 Task: Look for products in the category "Aromatherapy & Essential Oils" from Kuumba Made only.
Action: Mouse pressed left at (267, 118)
Screenshot: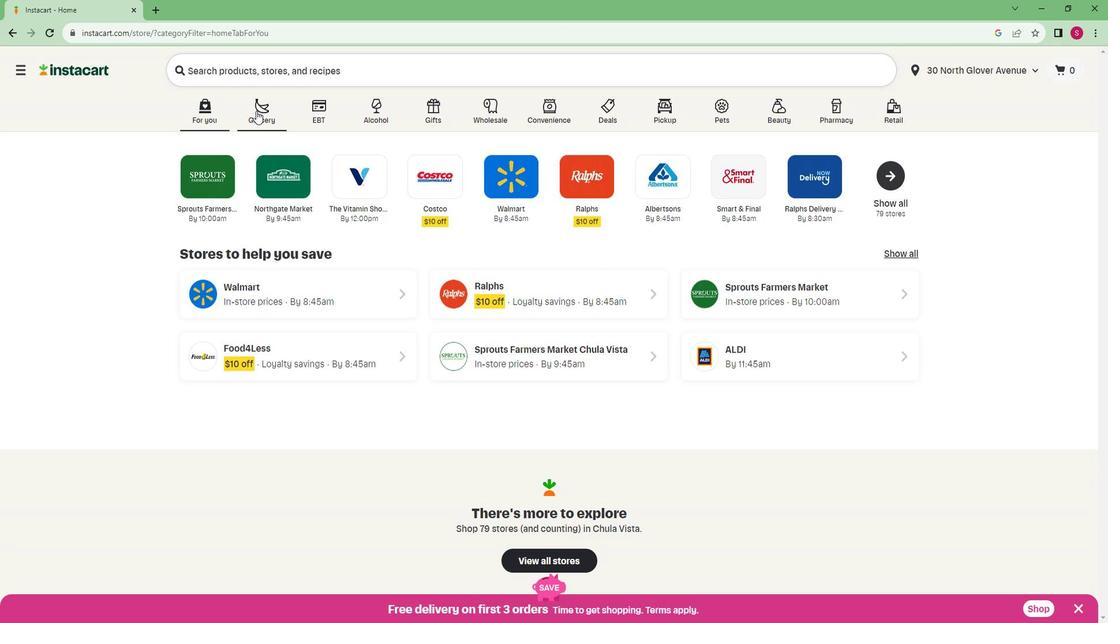 
Action: Mouse moved to (255, 315)
Screenshot: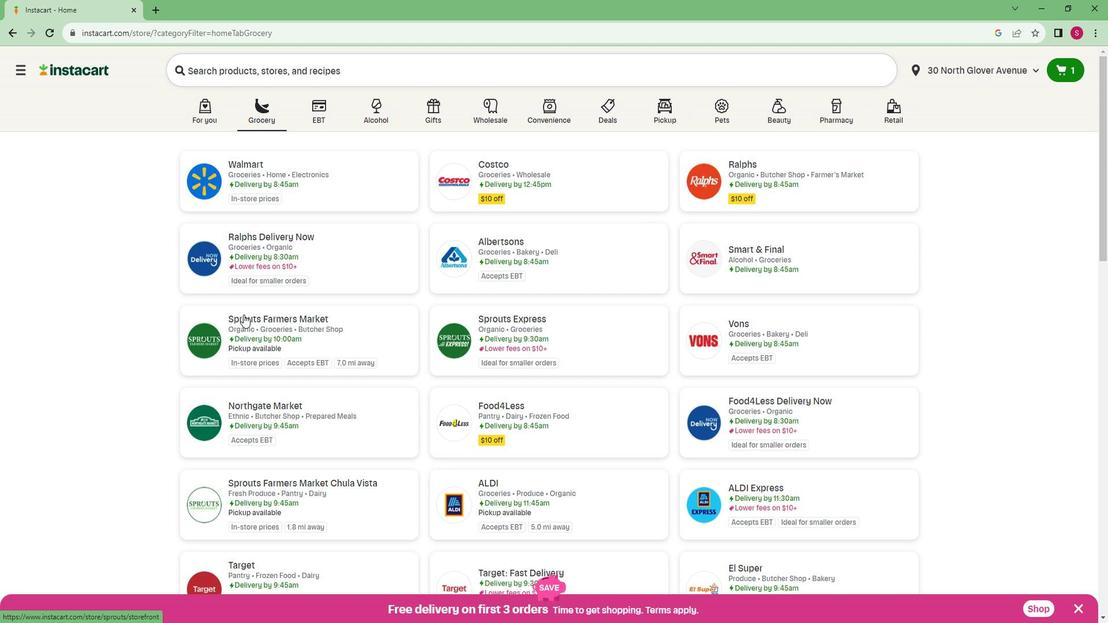 
Action: Mouse pressed left at (255, 315)
Screenshot: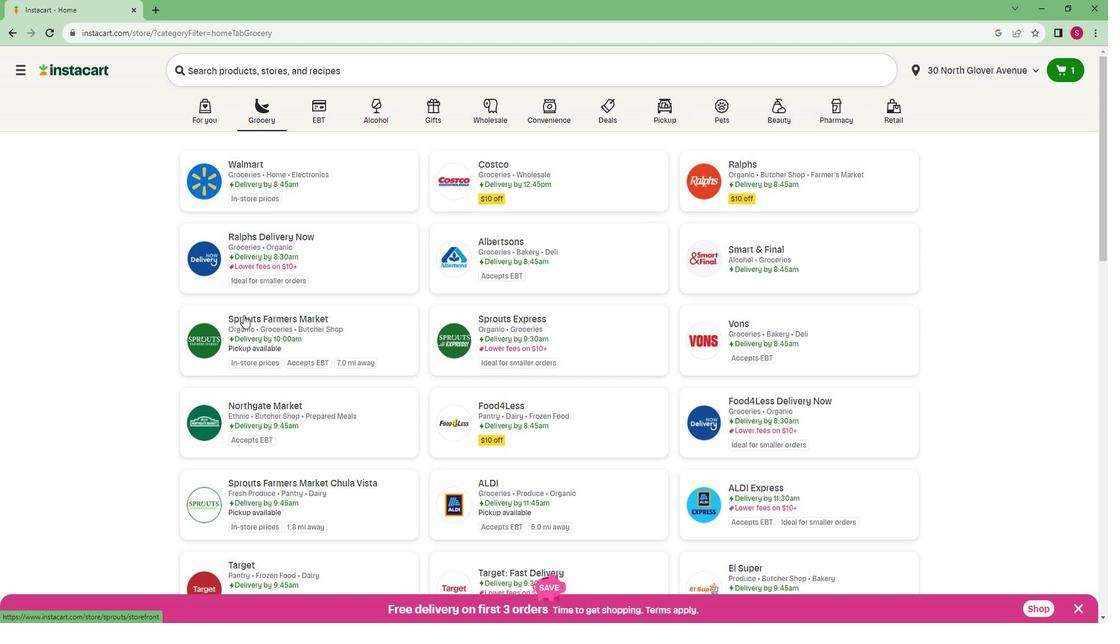 
Action: Mouse moved to (88, 407)
Screenshot: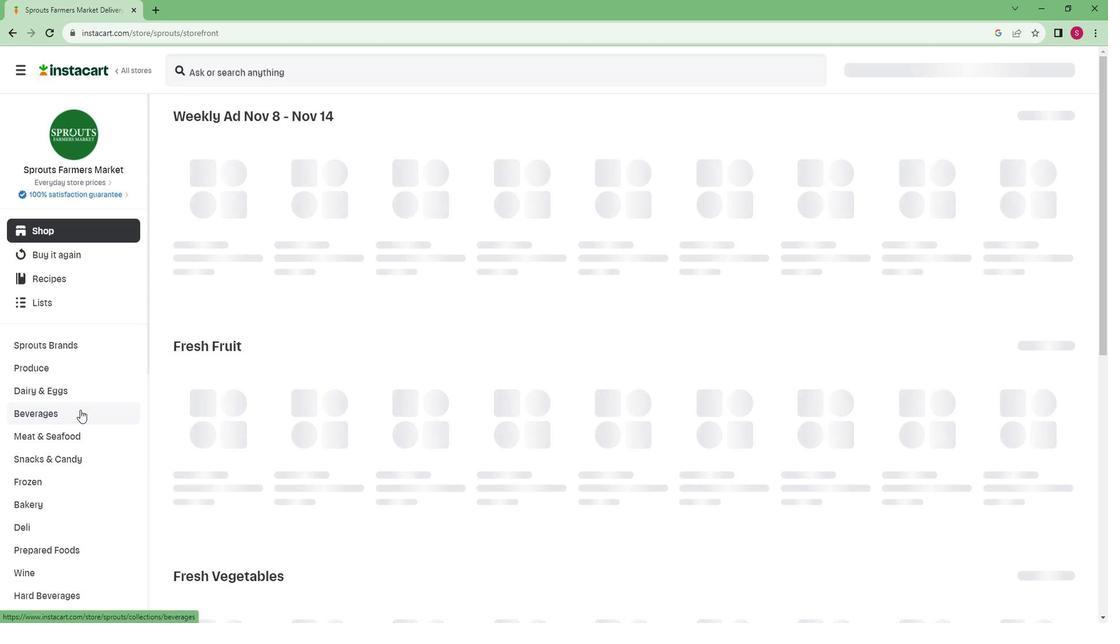 
Action: Mouse scrolled (88, 406) with delta (0, 0)
Screenshot: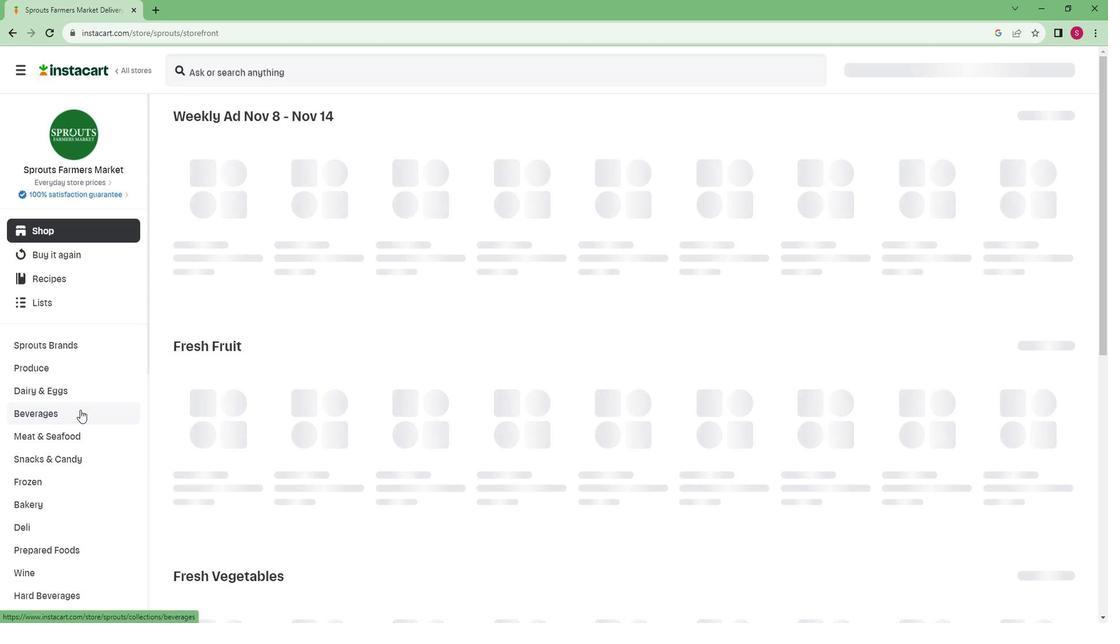 
Action: Mouse moved to (87, 407)
Screenshot: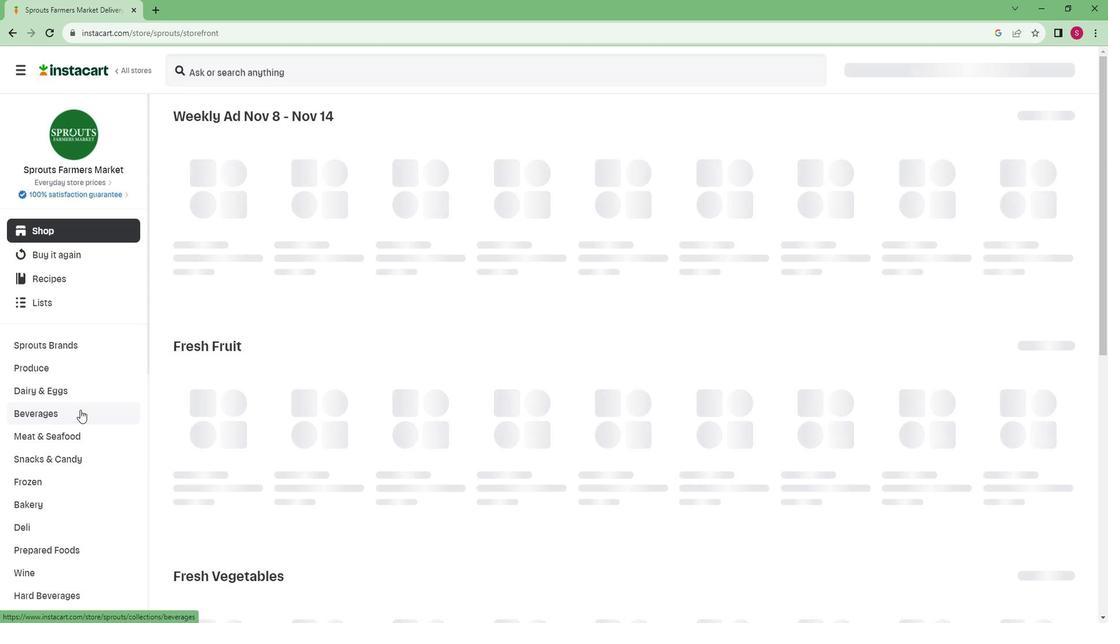 
Action: Mouse scrolled (87, 407) with delta (0, 0)
Screenshot: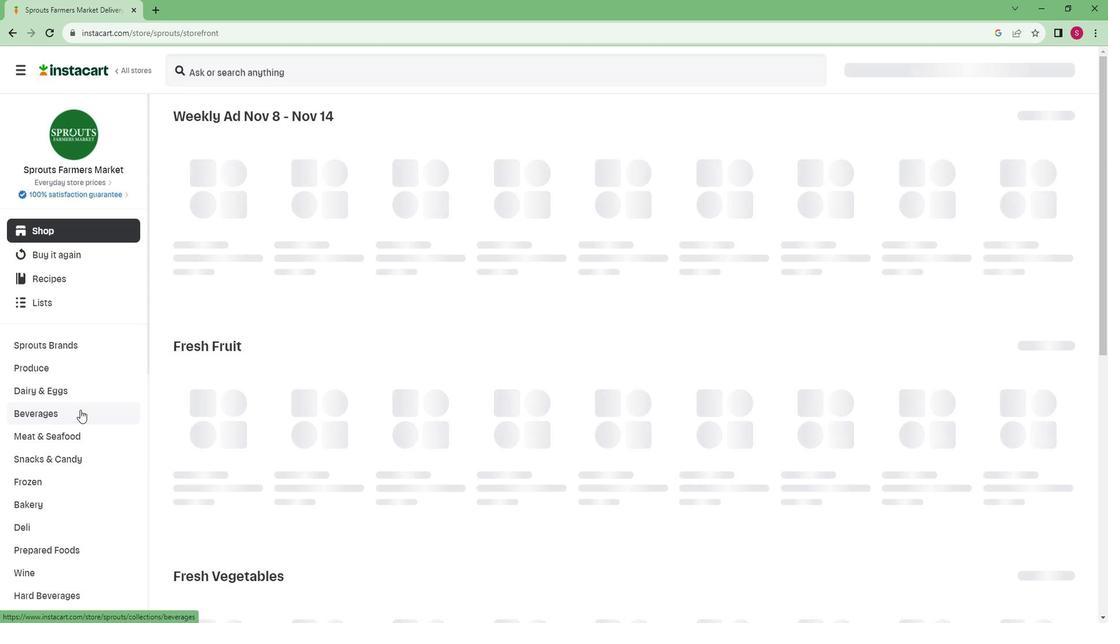 
Action: Mouse moved to (86, 408)
Screenshot: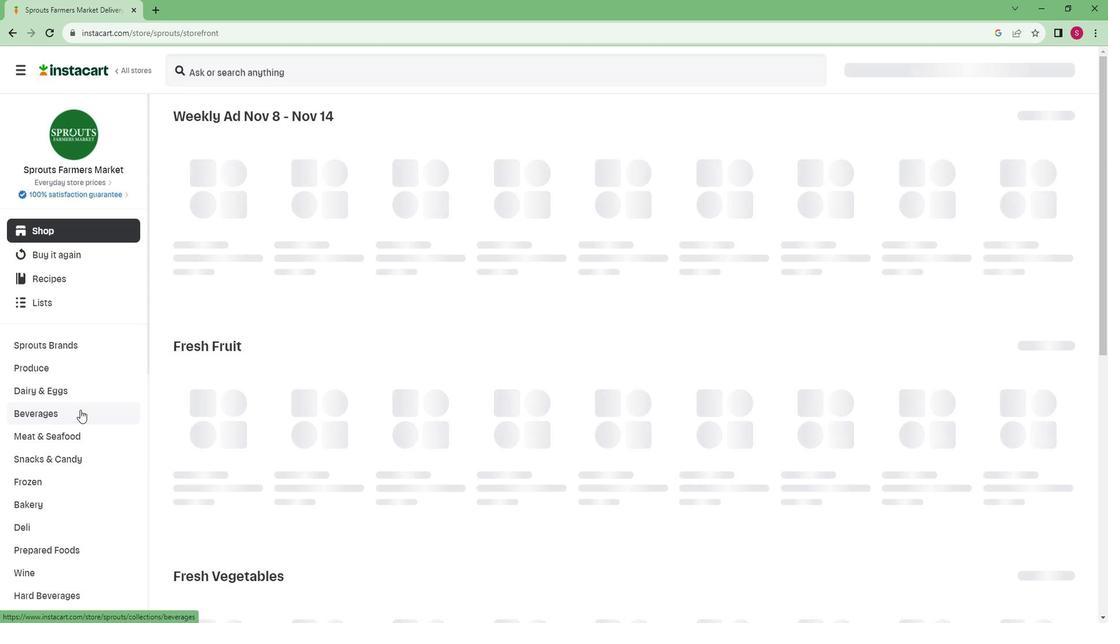 
Action: Mouse scrolled (86, 407) with delta (0, 0)
Screenshot: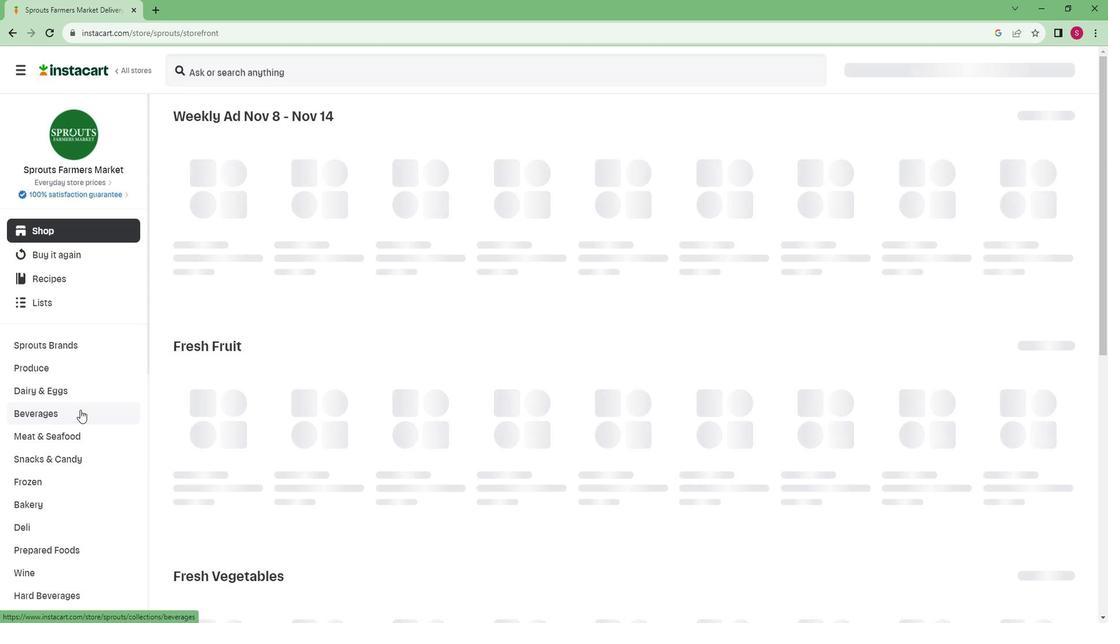 
Action: Mouse moved to (85, 408)
Screenshot: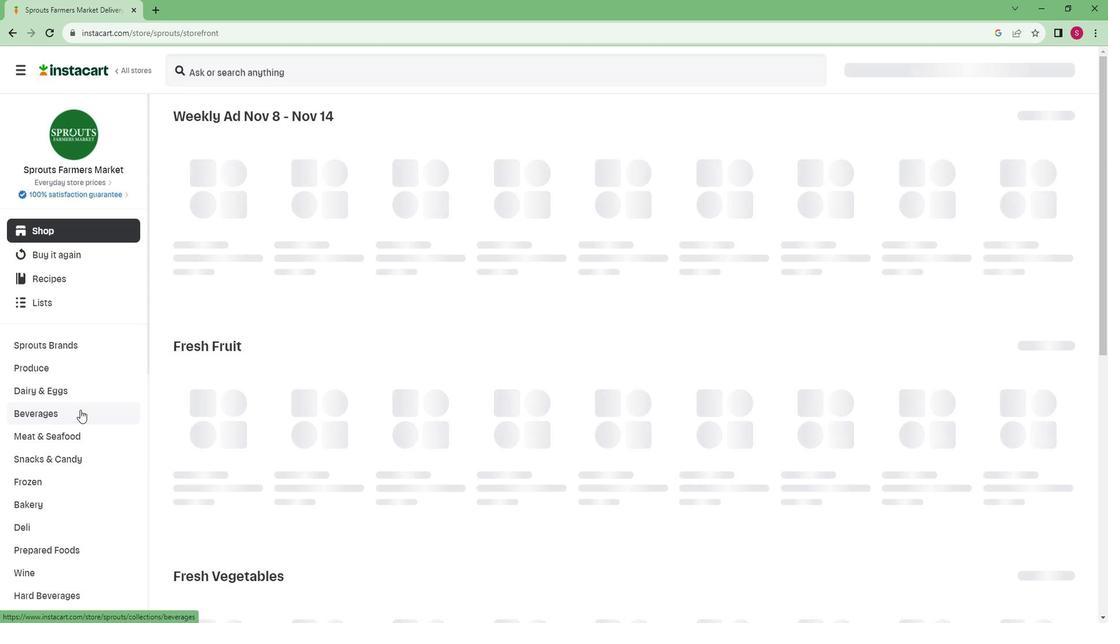 
Action: Mouse scrolled (85, 407) with delta (0, 0)
Screenshot: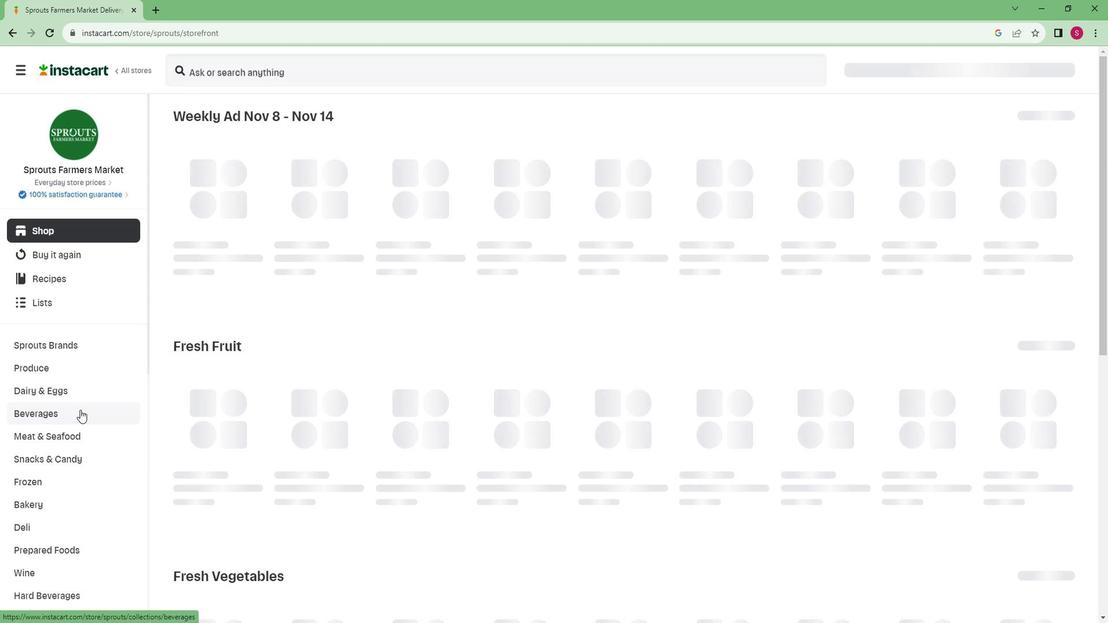 
Action: Mouse moved to (84, 408)
Screenshot: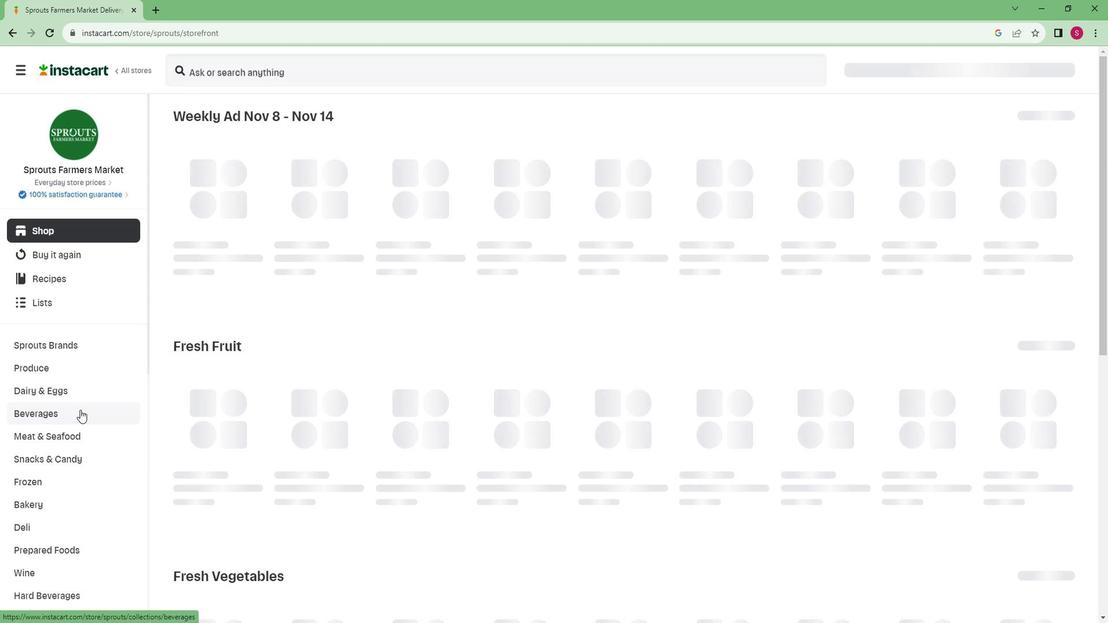 
Action: Mouse scrolled (84, 407) with delta (0, 0)
Screenshot: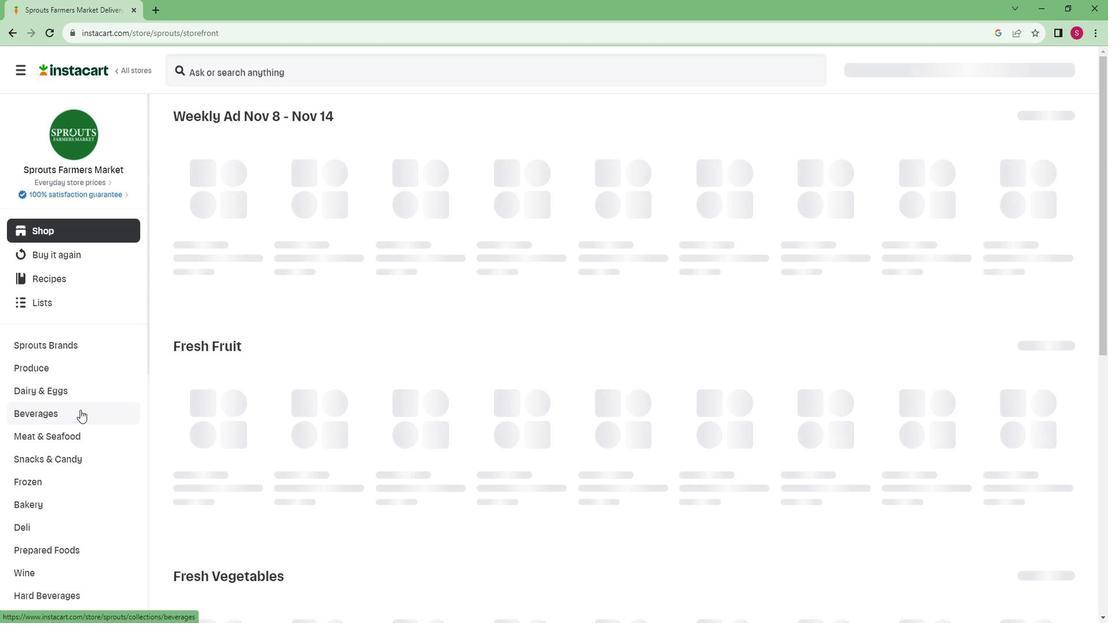 
Action: Mouse scrolled (84, 407) with delta (0, 0)
Screenshot: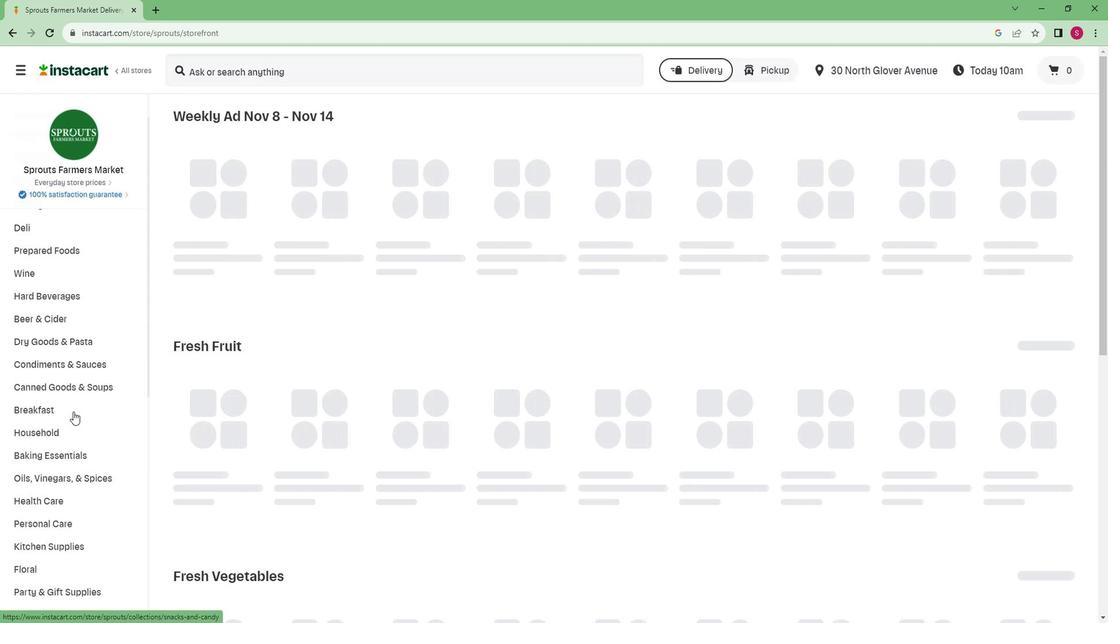 
Action: Mouse scrolled (84, 407) with delta (0, 0)
Screenshot: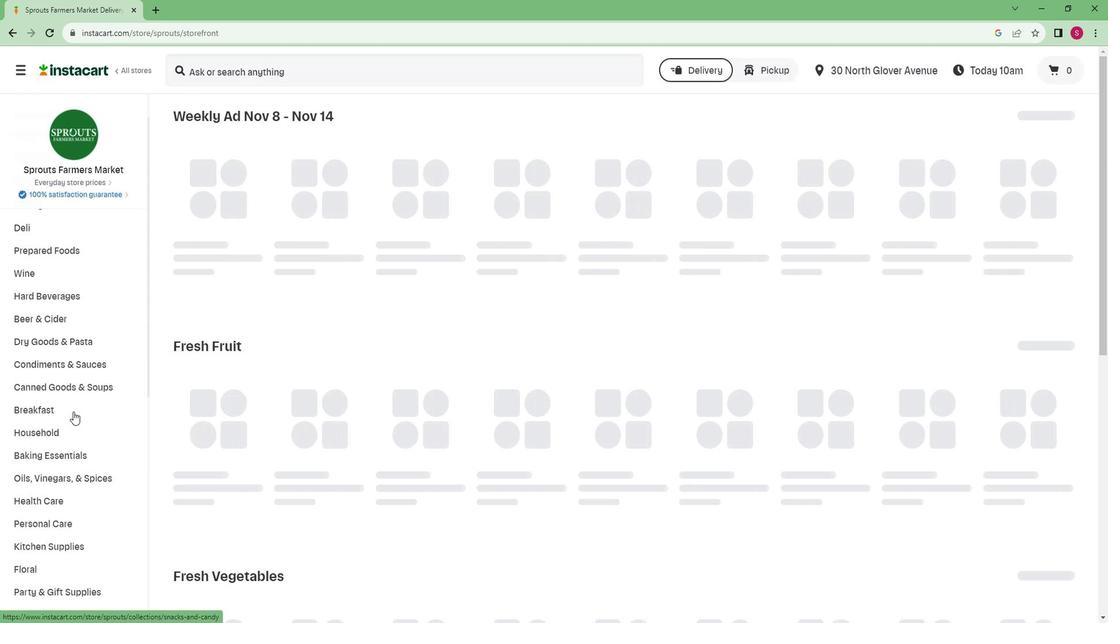 
Action: Mouse scrolled (84, 407) with delta (0, 0)
Screenshot: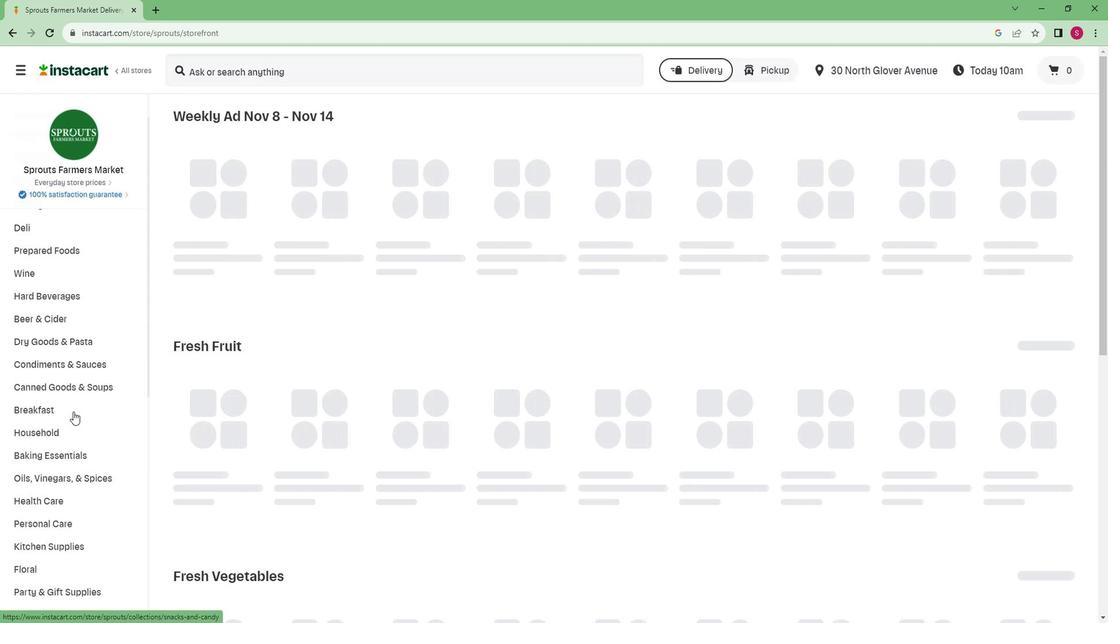 
Action: Mouse scrolled (84, 407) with delta (0, 0)
Screenshot: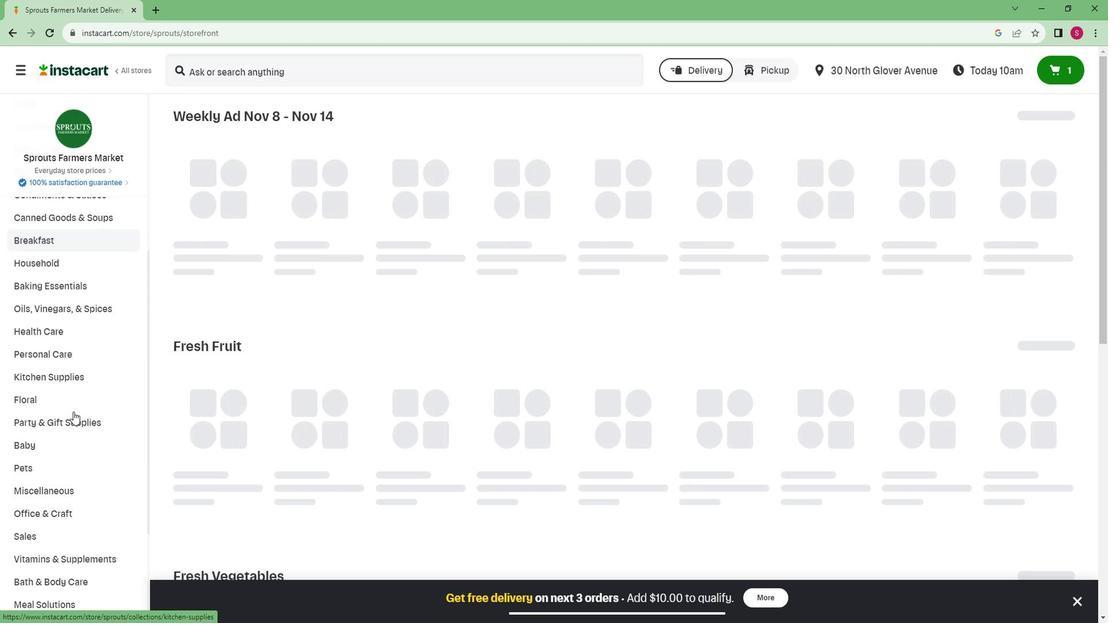 
Action: Mouse scrolled (84, 407) with delta (0, 0)
Screenshot: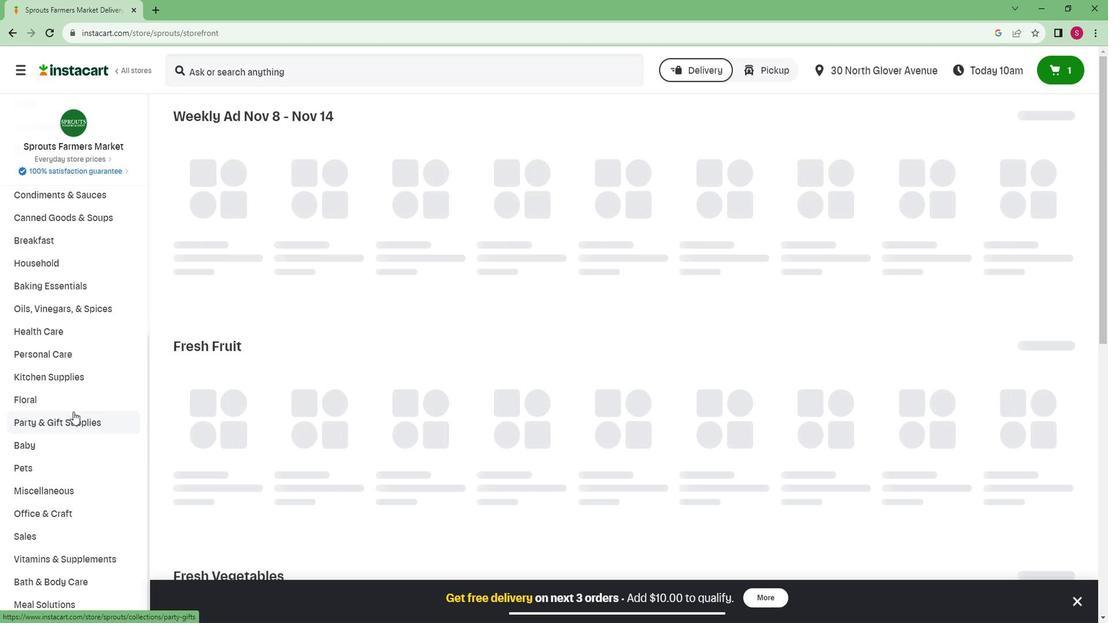 
Action: Mouse scrolled (84, 407) with delta (0, 0)
Screenshot: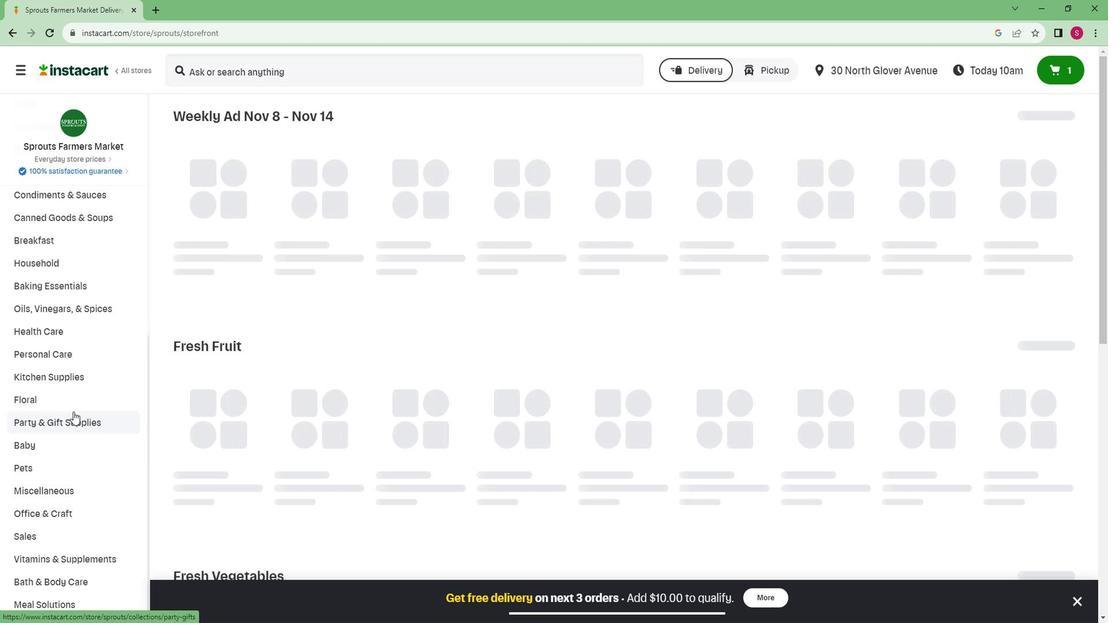 
Action: Mouse moved to (69, 570)
Screenshot: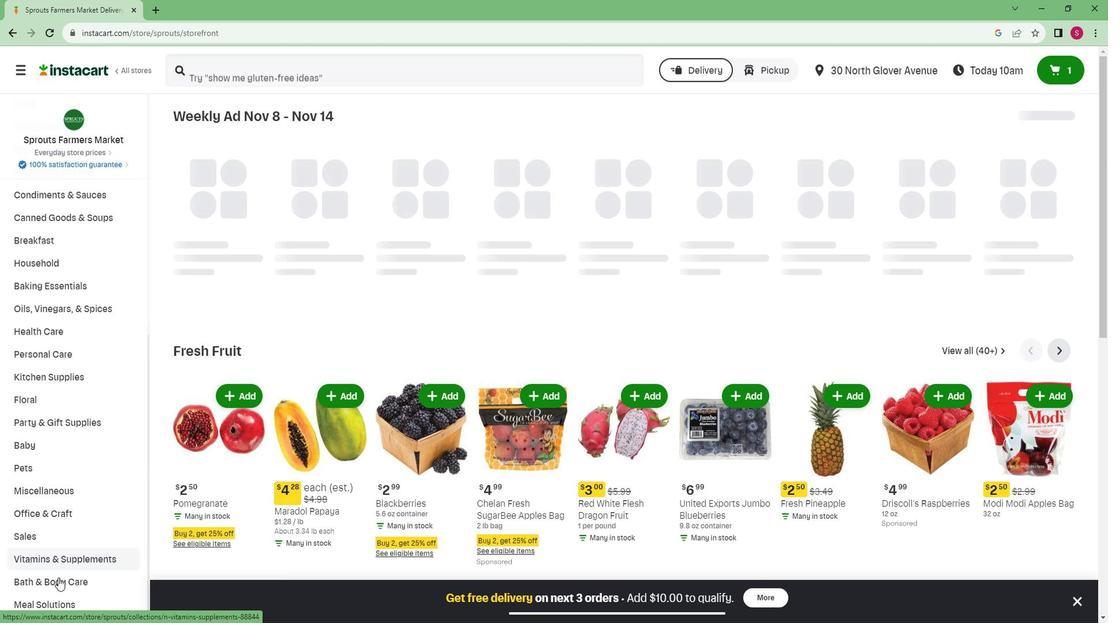 
Action: Mouse pressed left at (69, 570)
Screenshot: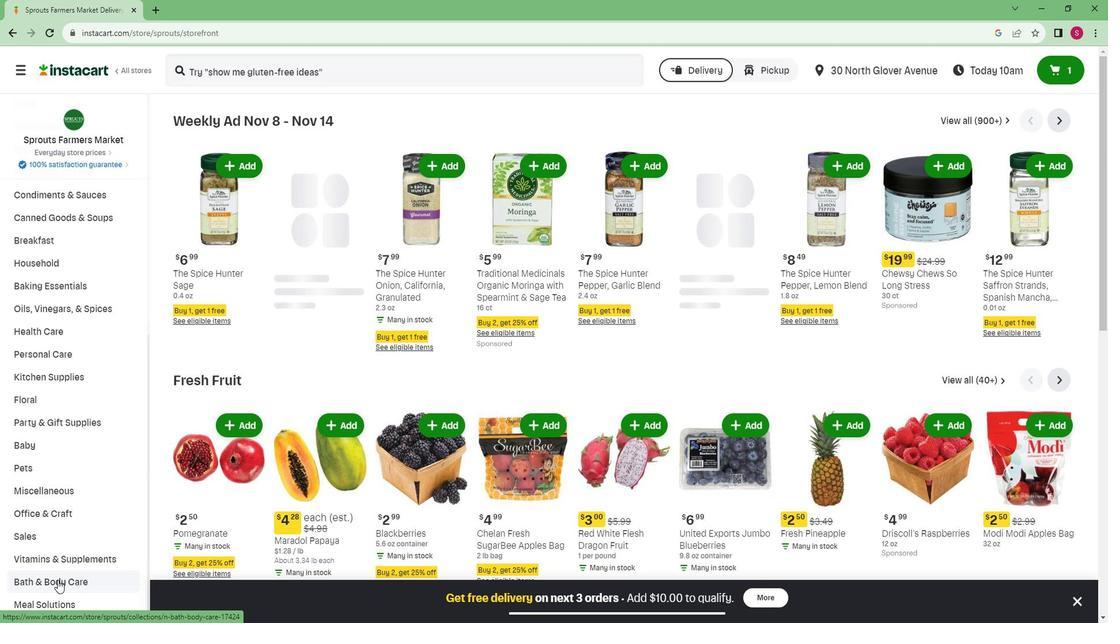 
Action: Mouse moved to (963, 150)
Screenshot: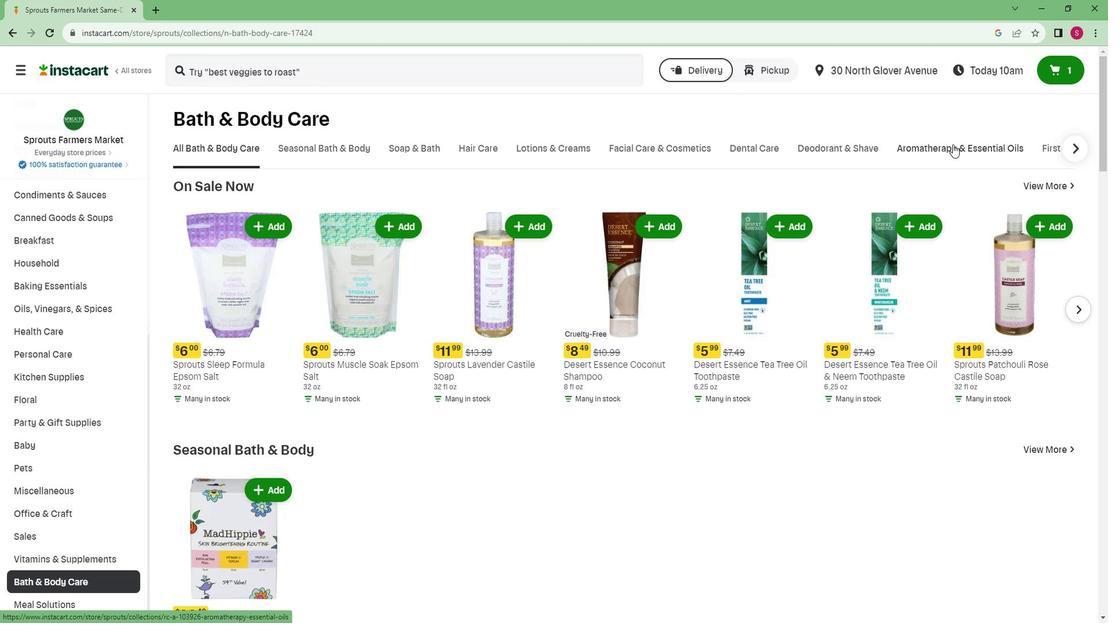 
Action: Mouse pressed left at (963, 150)
Screenshot: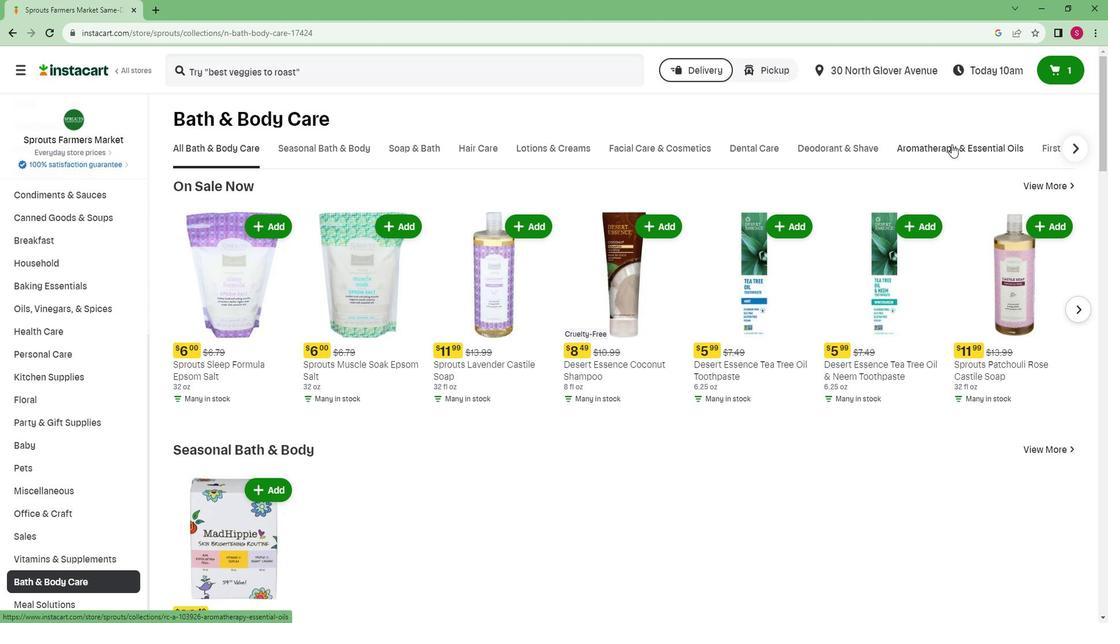 
Action: Mouse moved to (281, 195)
Screenshot: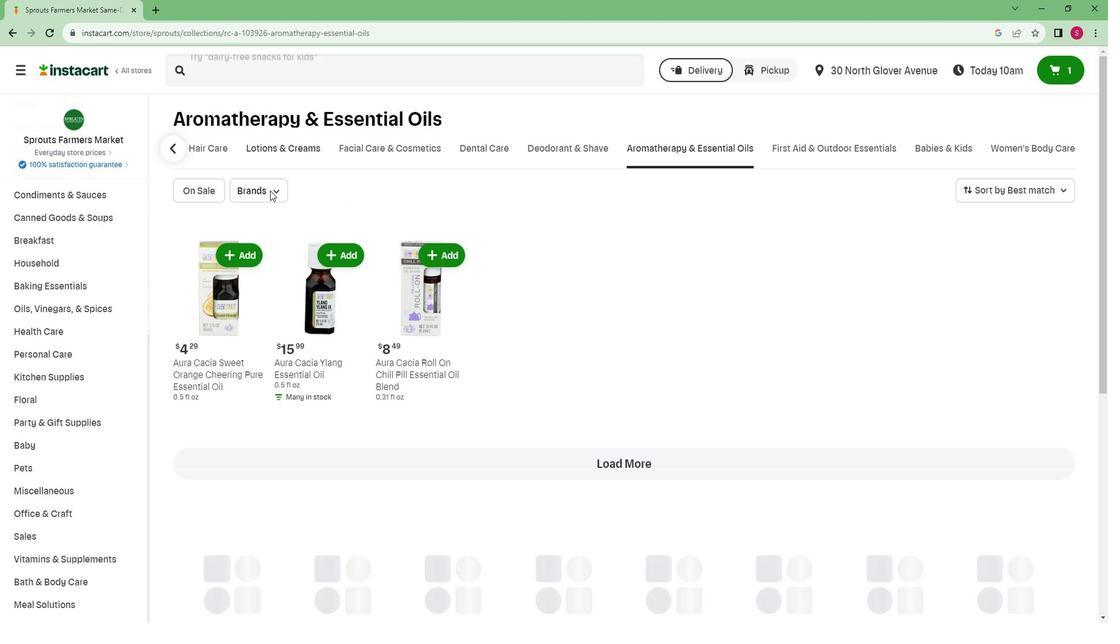 
Action: Mouse pressed left at (281, 195)
Screenshot: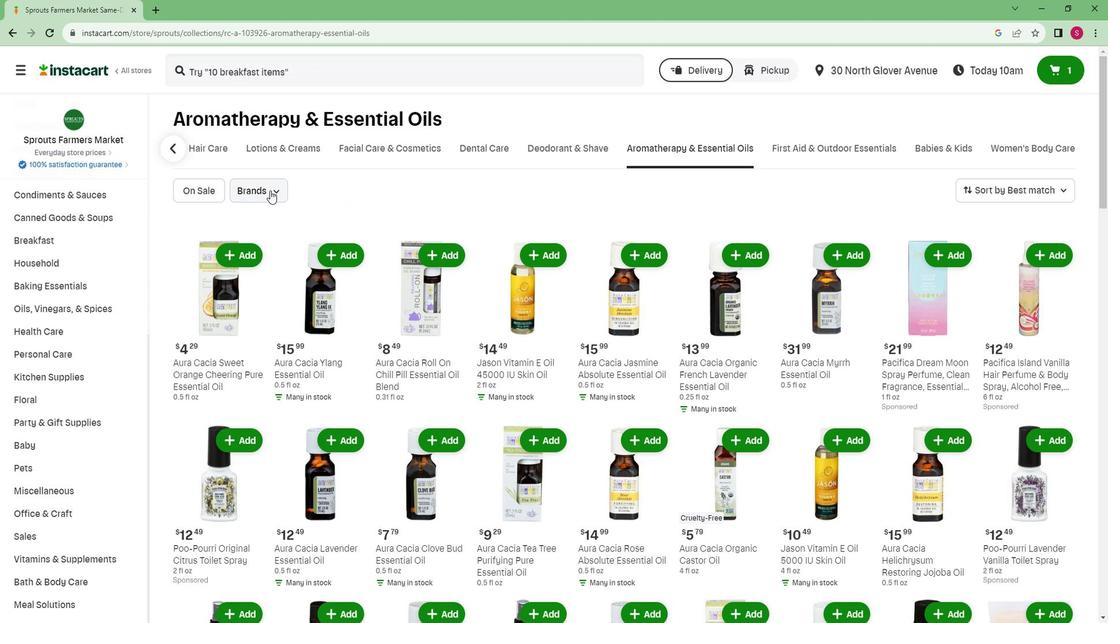 
Action: Mouse moved to (342, 310)
Screenshot: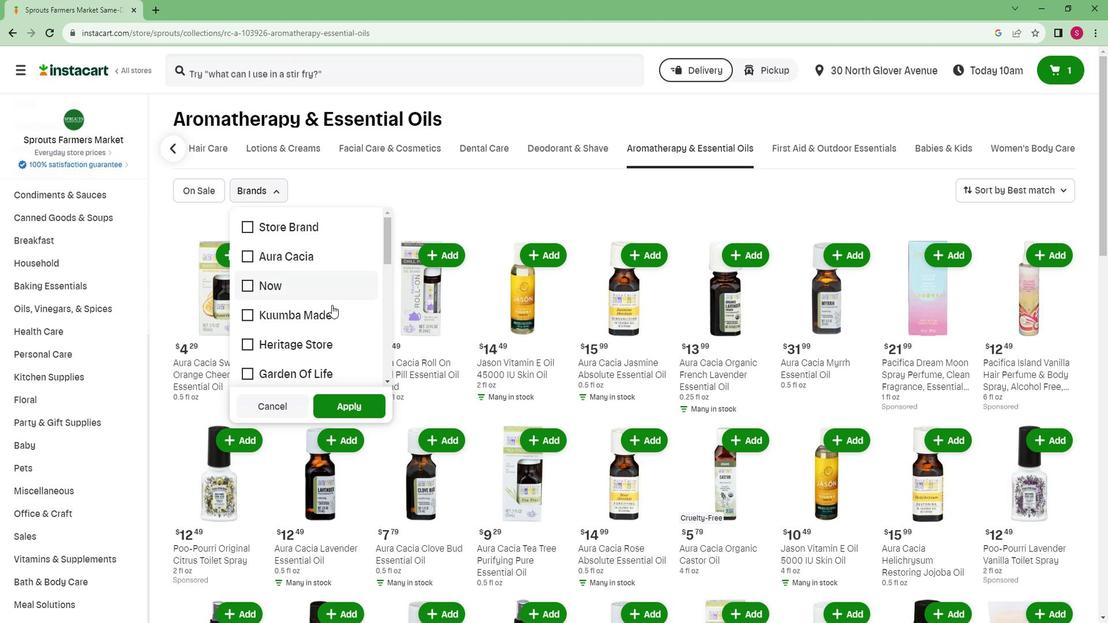 
Action: Mouse pressed left at (342, 310)
Screenshot: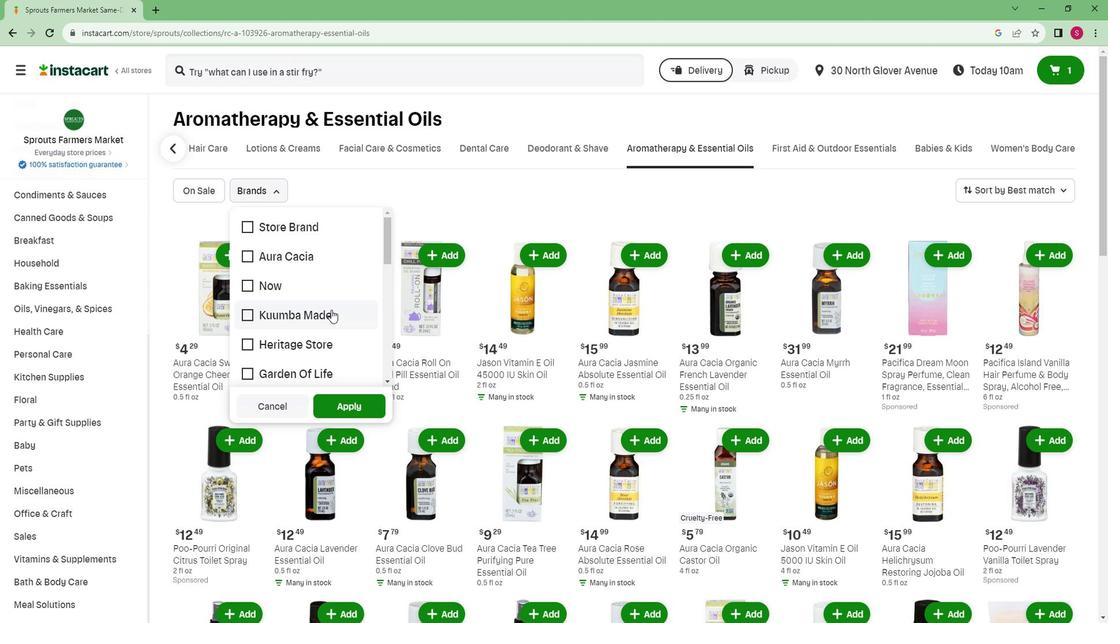 
Action: Mouse moved to (351, 404)
Screenshot: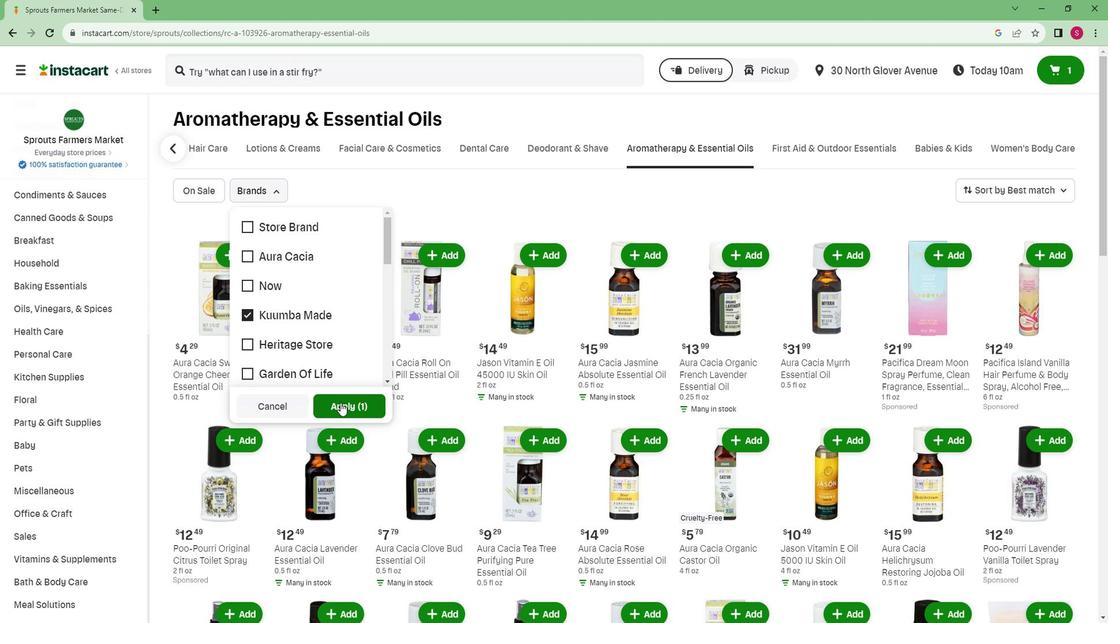 
Action: Mouse pressed left at (351, 404)
Screenshot: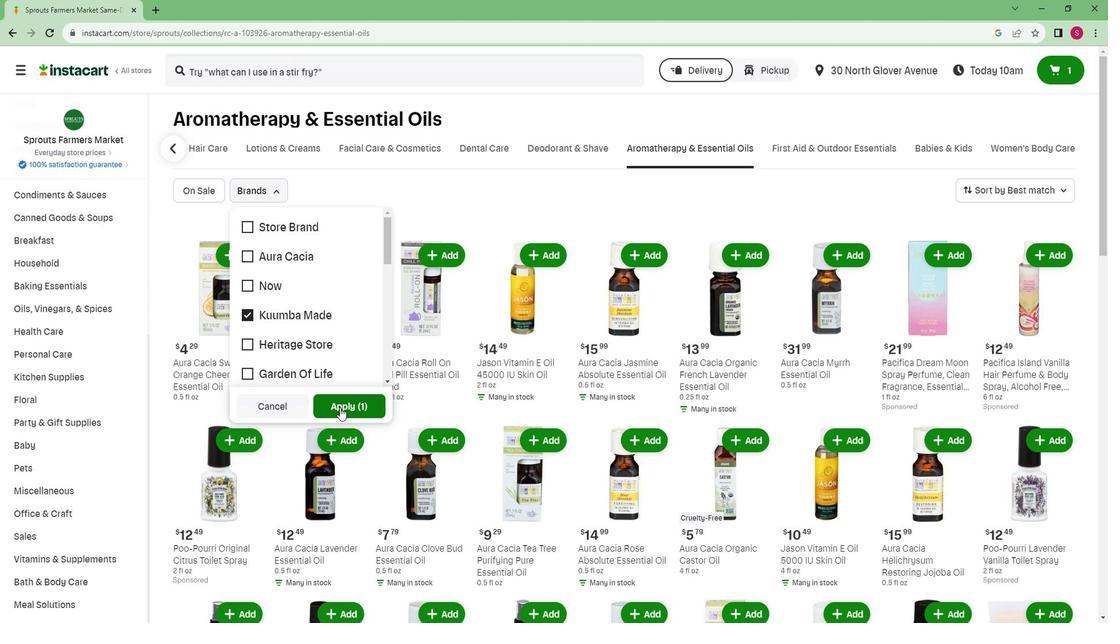 
Action: Mouse moved to (384, 345)
Screenshot: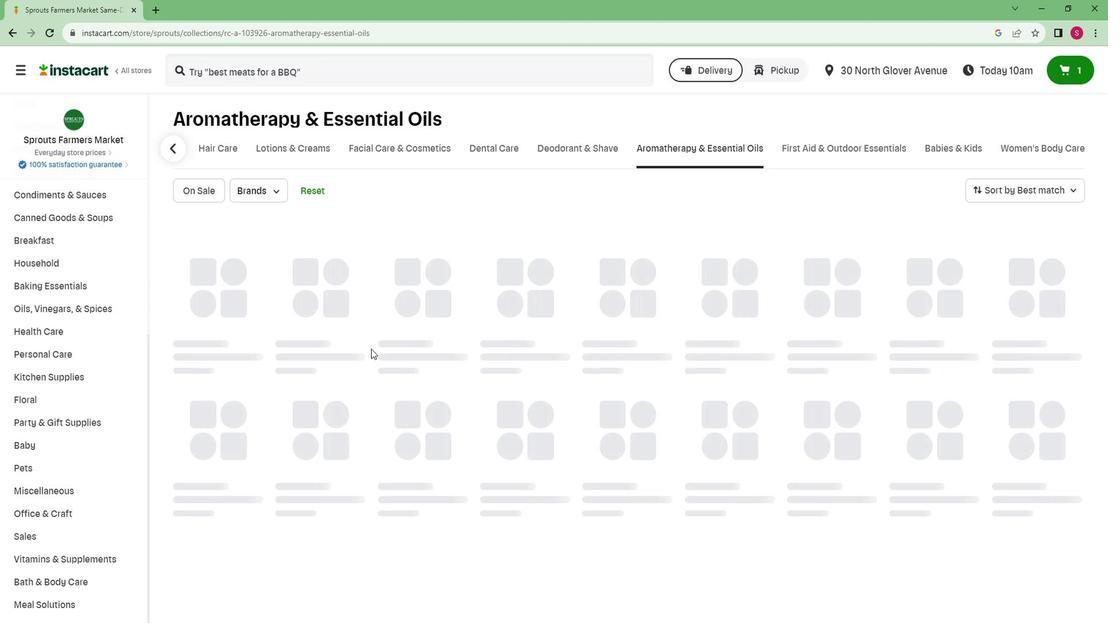 
Action: Mouse scrolled (384, 344) with delta (0, 0)
Screenshot: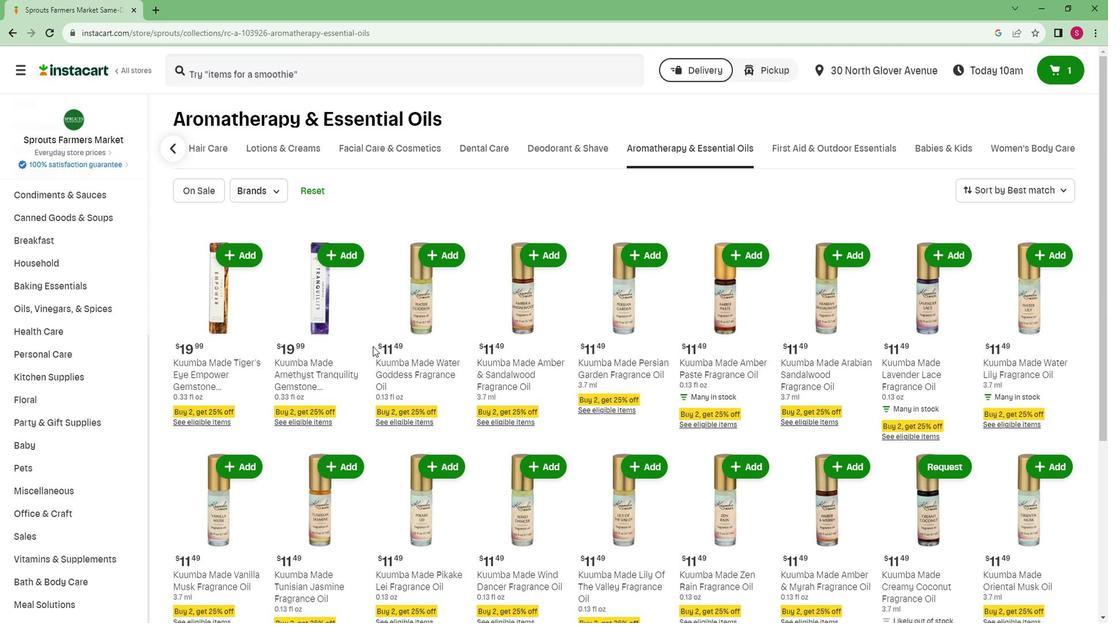 
Action: Mouse scrolled (384, 344) with delta (0, 0)
Screenshot: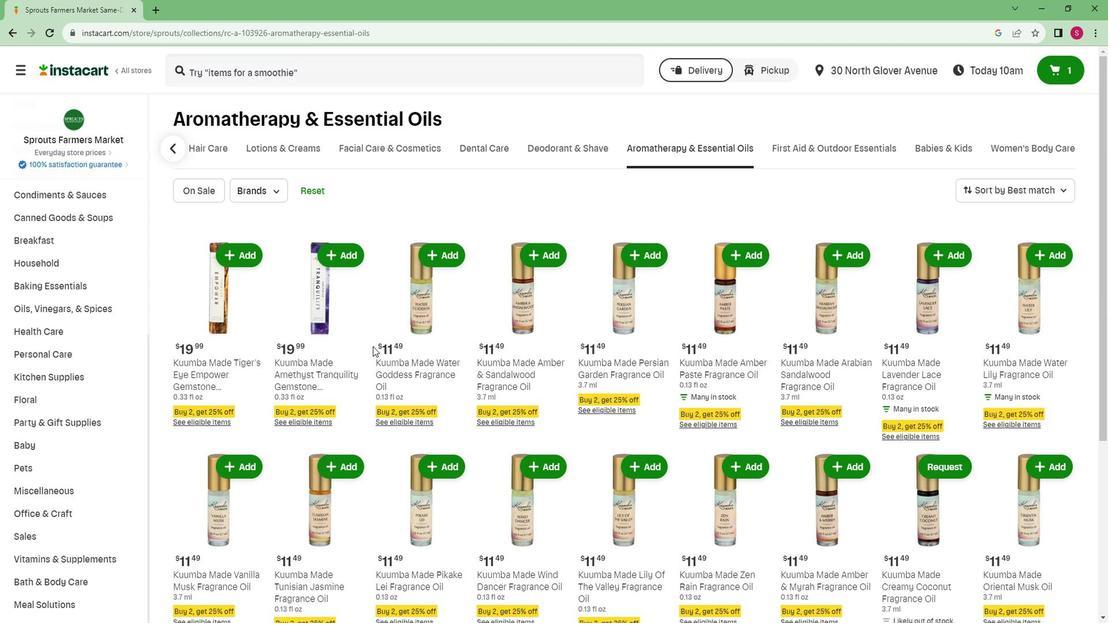 
Action: Mouse scrolled (384, 344) with delta (0, 0)
Screenshot: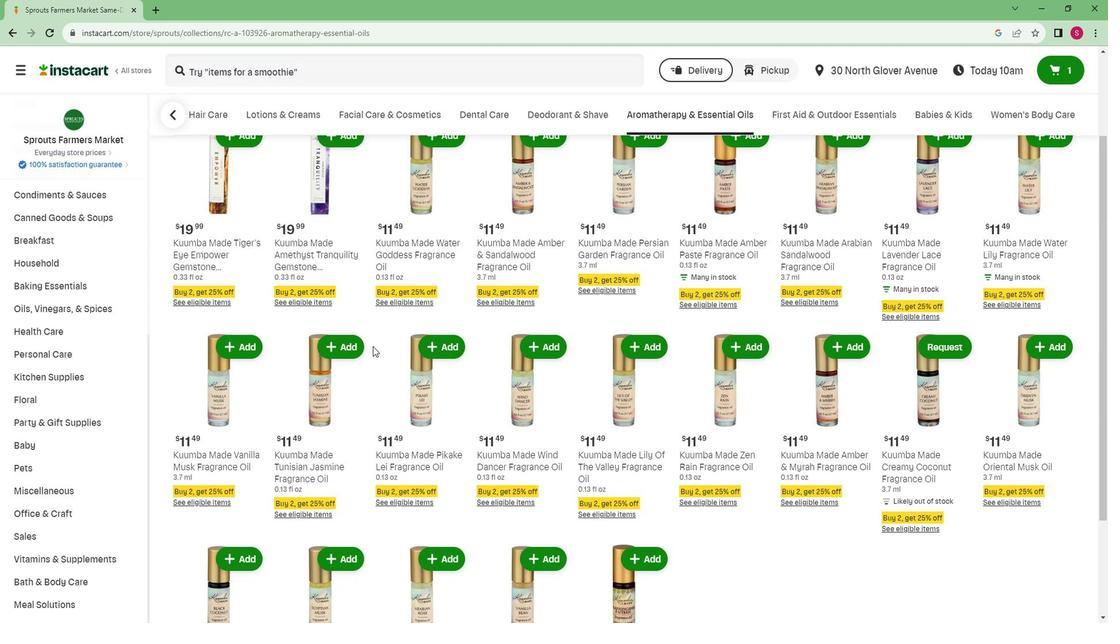
